 Task: Include additional information for the in-person meeting "Location for the workshop".
Action: Mouse moved to (110, 123)
Screenshot: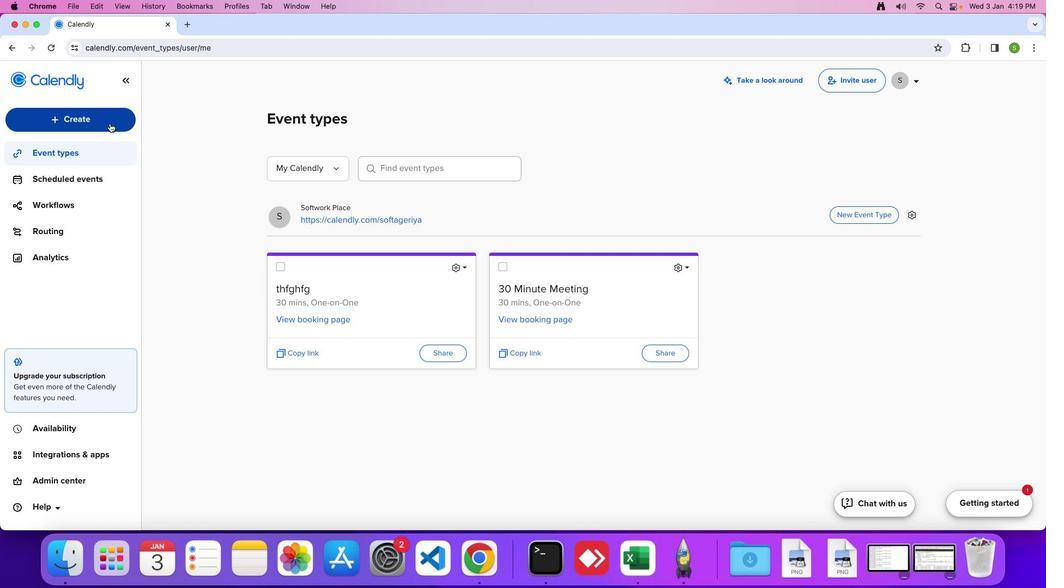 
Action: Mouse pressed left at (110, 123)
Screenshot: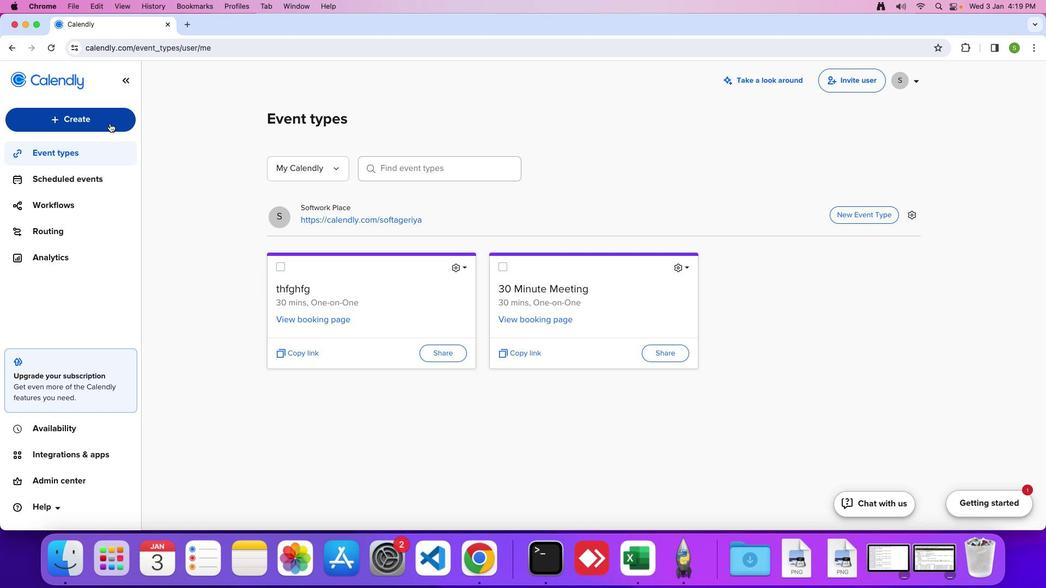 
Action: Mouse moved to (93, 161)
Screenshot: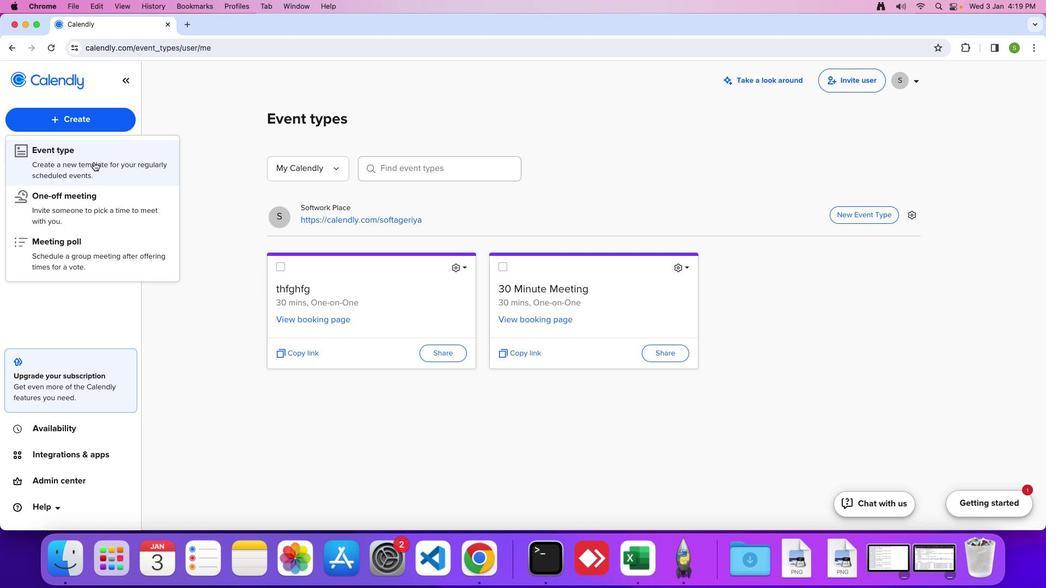 
Action: Mouse pressed left at (93, 161)
Screenshot: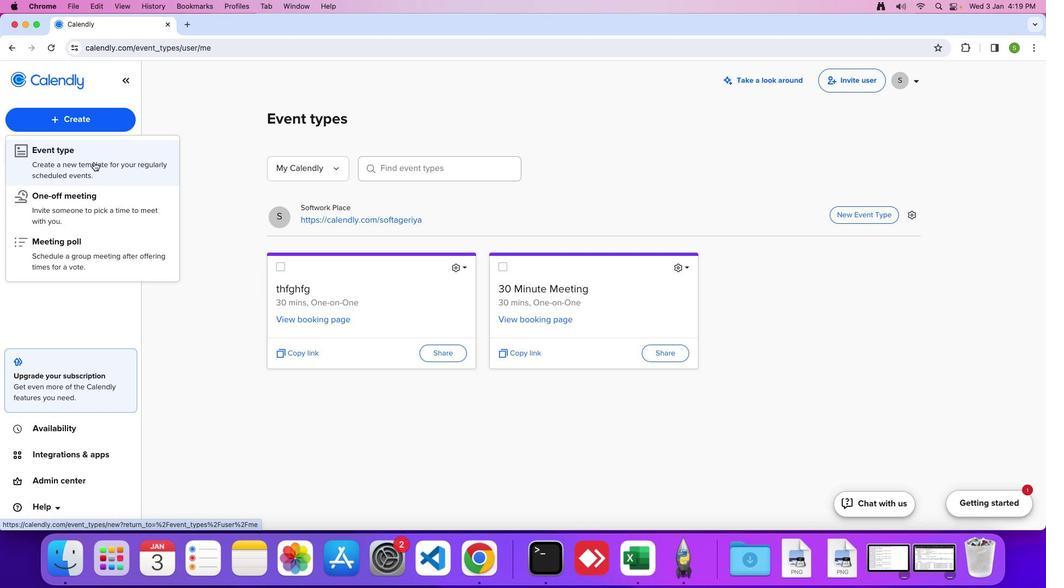 
Action: Mouse moved to (458, 201)
Screenshot: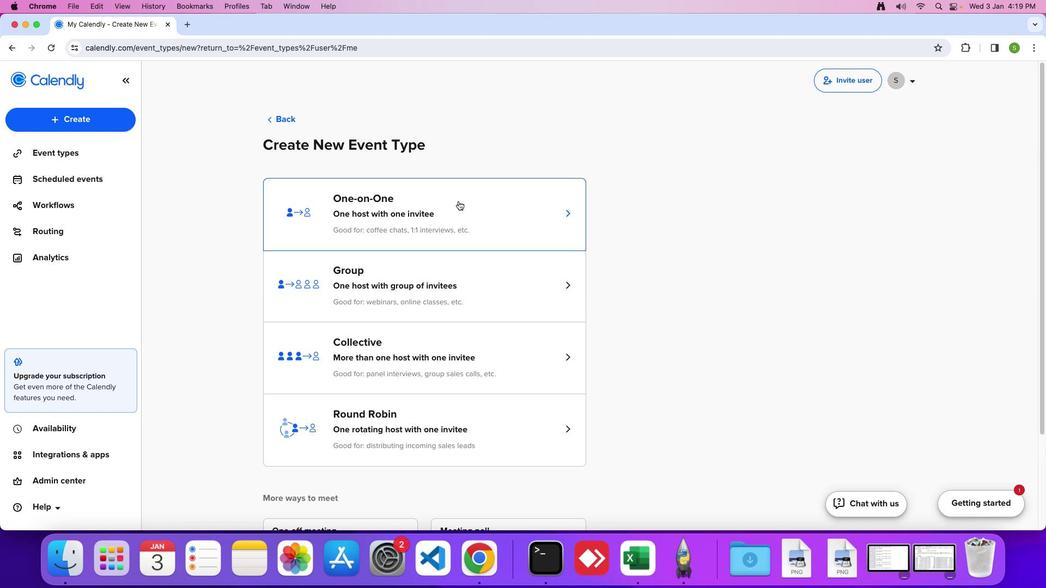 
Action: Mouse pressed left at (458, 201)
Screenshot: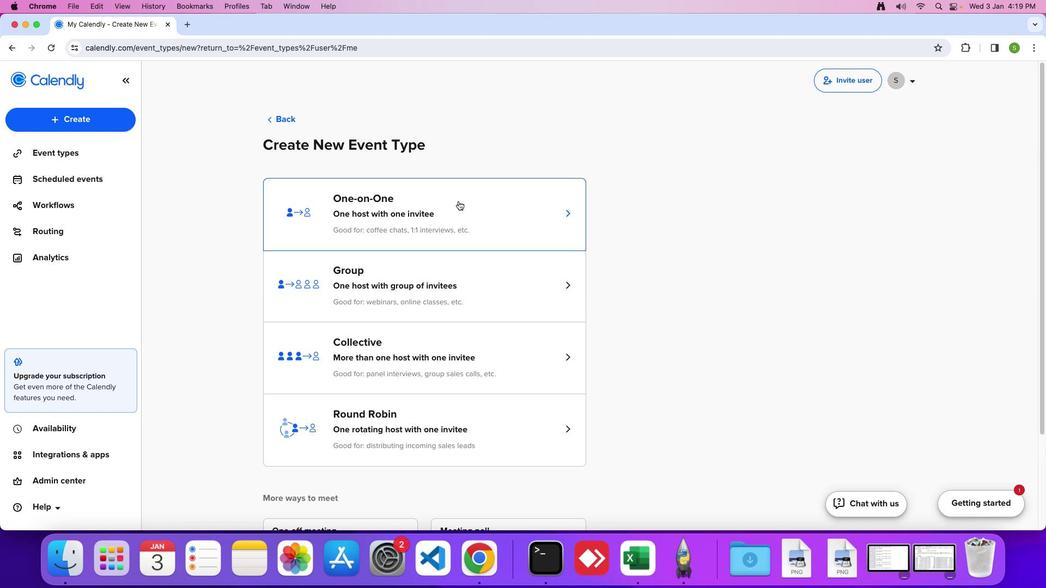 
Action: Mouse moved to (626, 281)
Screenshot: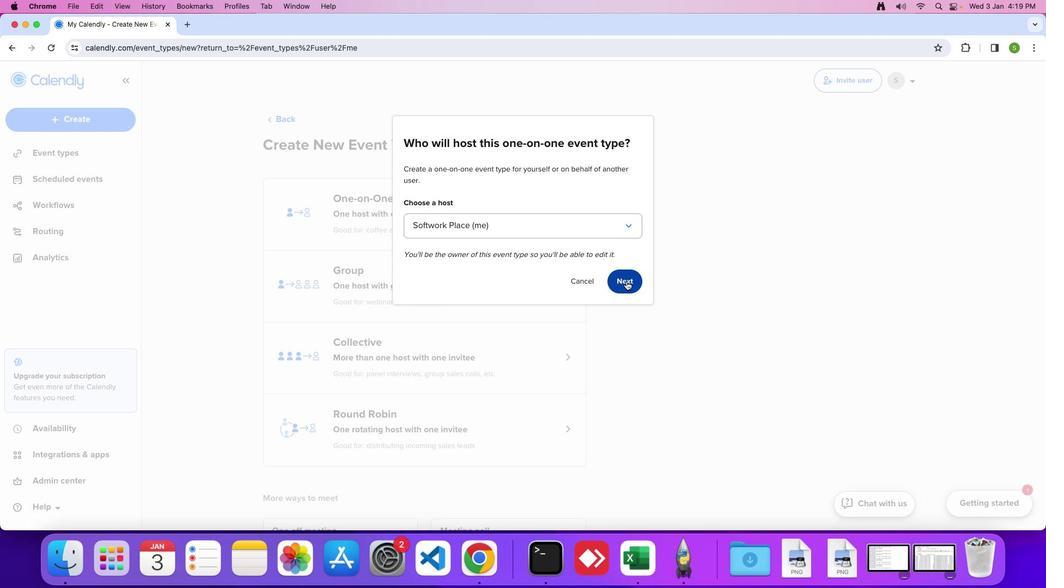 
Action: Mouse pressed left at (626, 281)
Screenshot: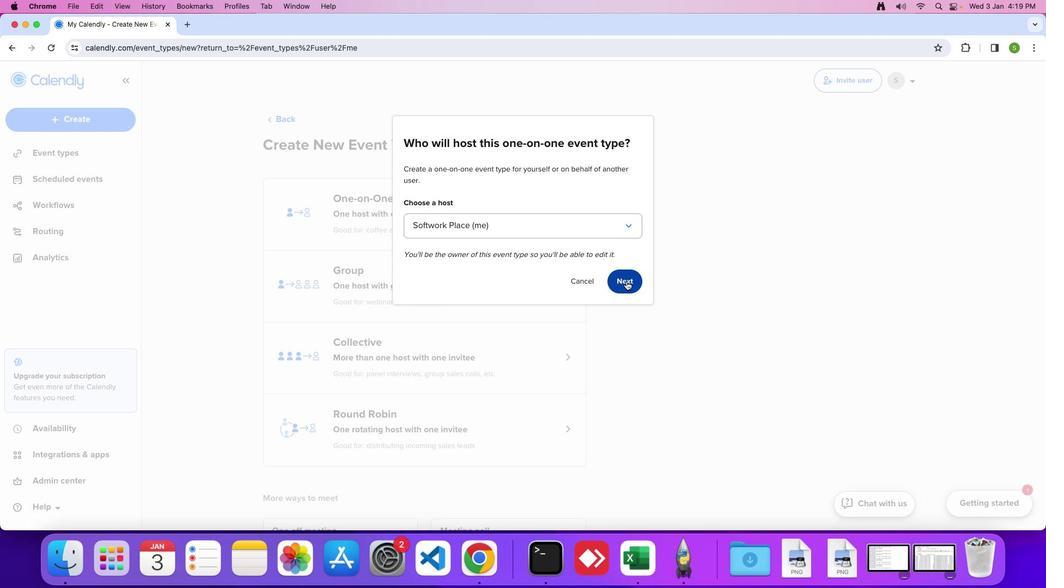 
Action: Mouse moved to (153, 289)
Screenshot: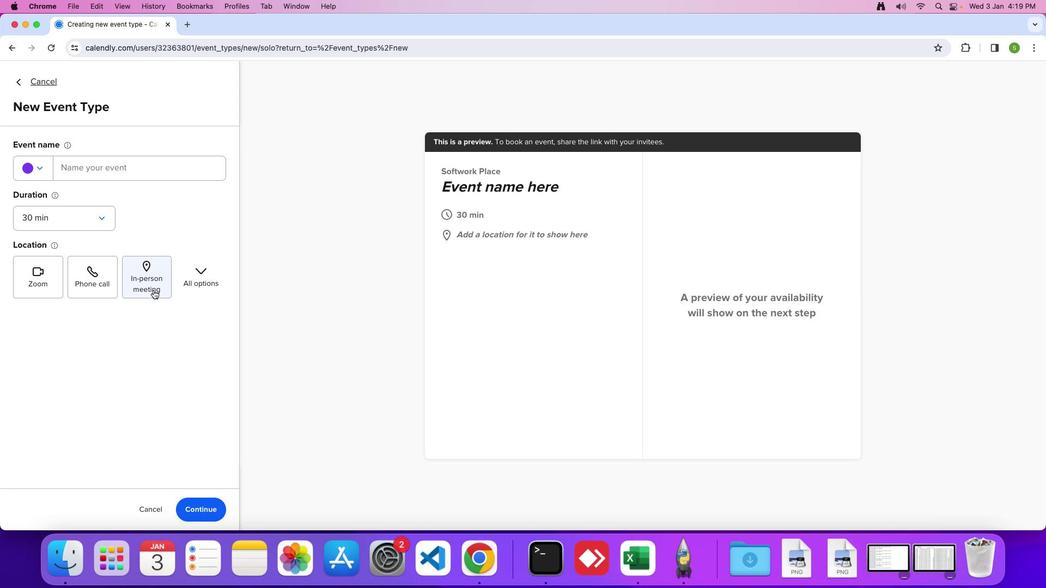 
Action: Mouse pressed left at (153, 289)
Screenshot: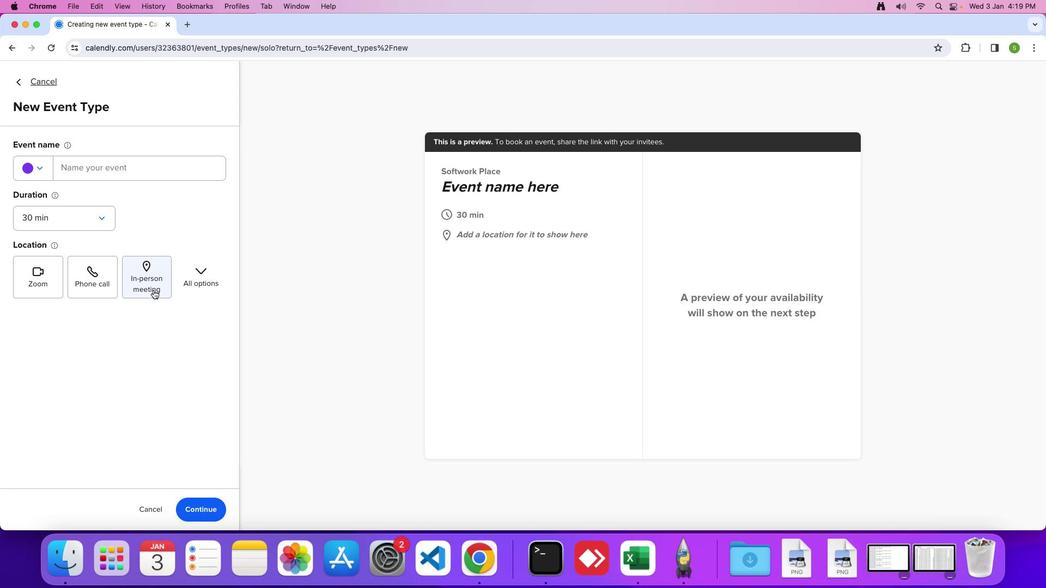 
Action: Mouse moved to (479, 220)
Screenshot: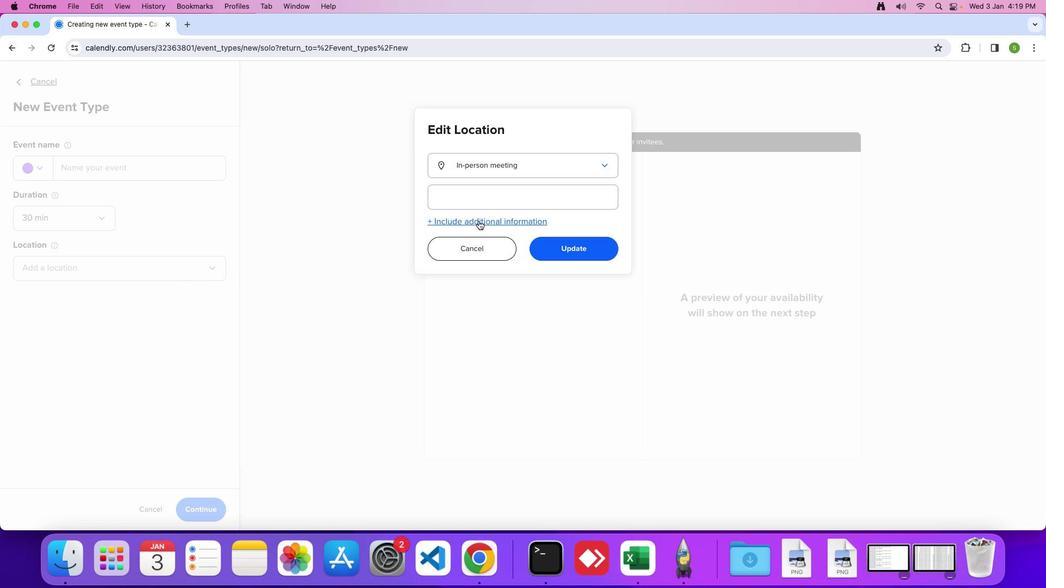 
Action: Mouse pressed left at (479, 220)
Screenshot: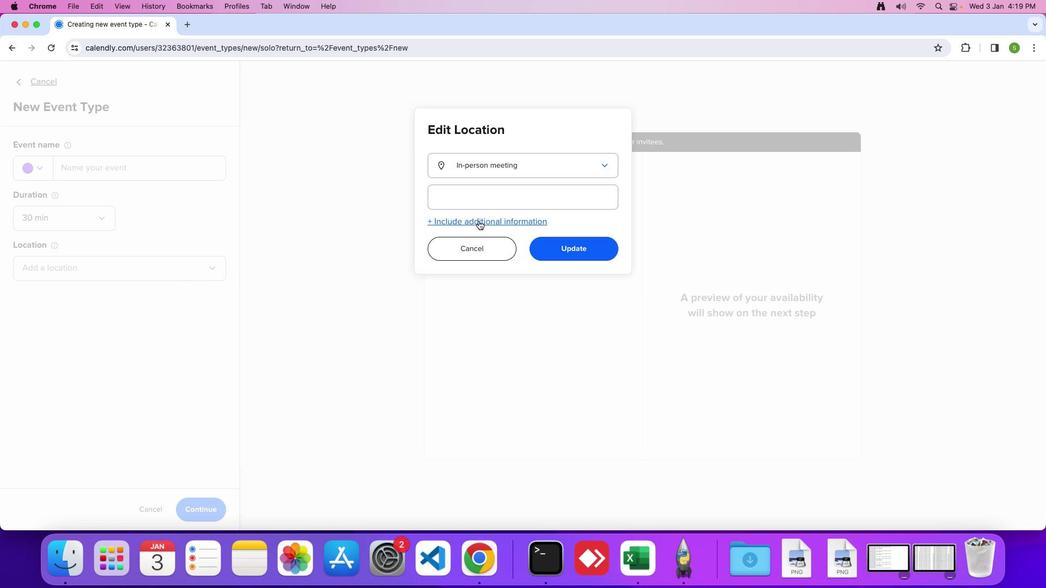 
Action: Mouse moved to (470, 228)
Screenshot: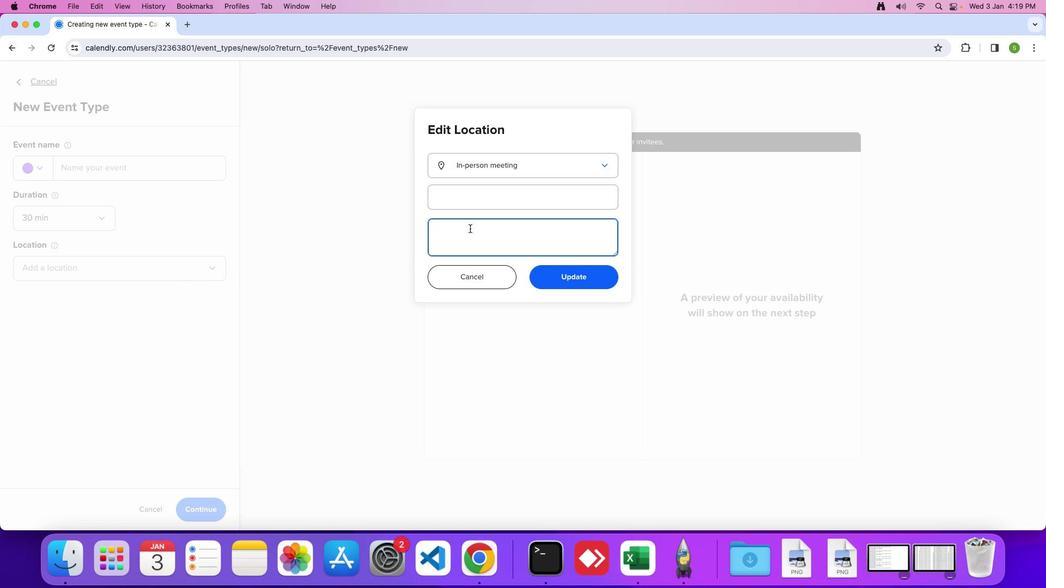 
Action: Key pressed 'L'Key.caps_lock'a''c'
Screenshot: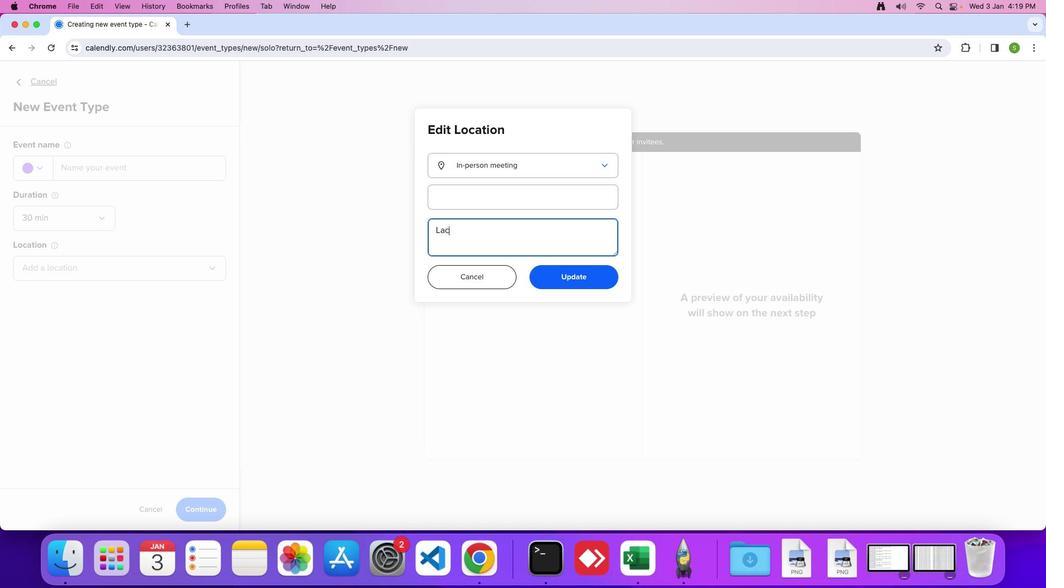 
Action: Mouse moved to (441, 246)
Screenshot: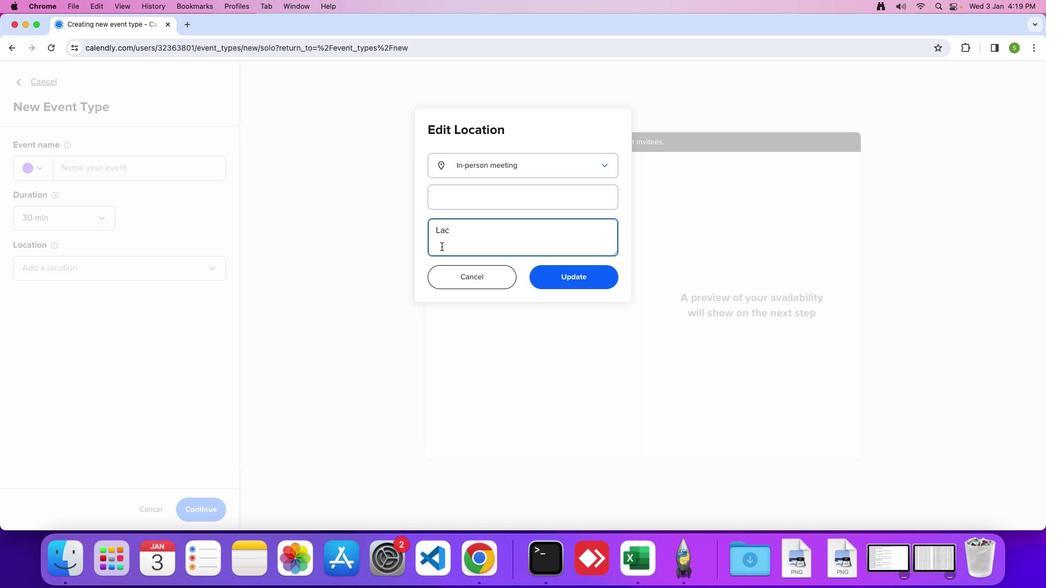 
Action: Key pressed Key.backspaceKey.backspace'o''c''a''t''i''o''n'Key.space'f''o''r'Key.space't''h''e'Key.spaceKey.shift'w''o''r''k''s''h''o''p'
Screenshot: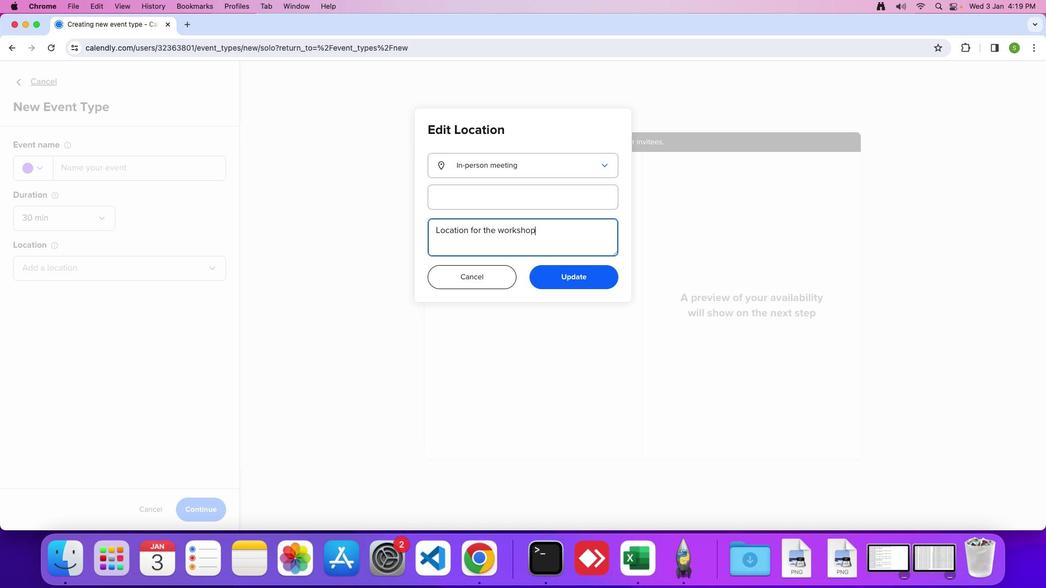 
Action: Mouse moved to (439, 248)
Screenshot: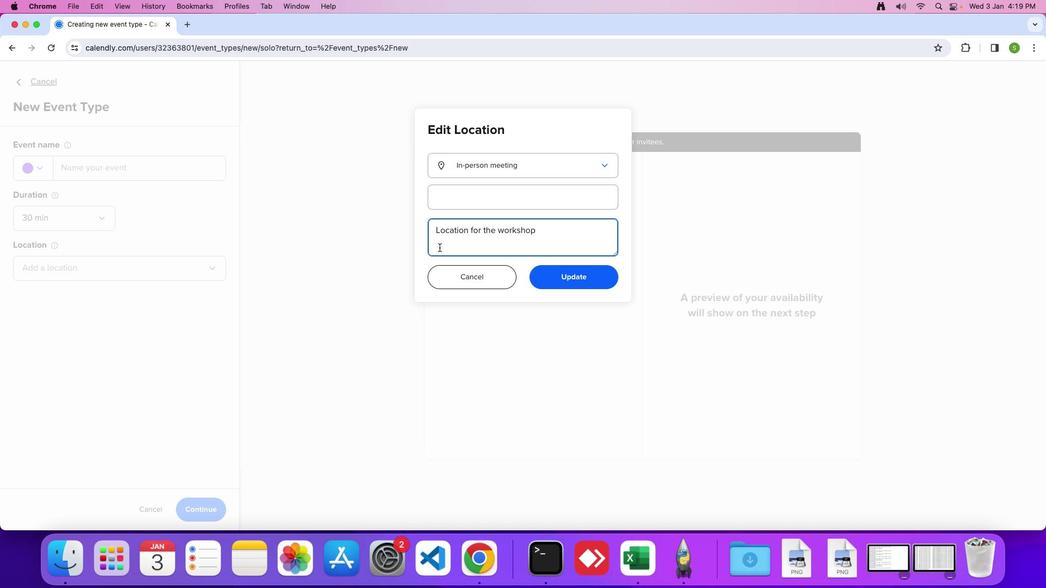 
